 Task: Create in the project AppWave in Backlog an issue 'Develop a new tool for automated testing of web application API correctness and performance', assign it to team member softage.1@softage.net and change the status to IN PROGRESS. Create in the project AppWave in Backlog an issue 'Upgrade the deployment and rollback mechanisms of a web application to improve deployment efficiency and system stability', assign it to team member softage.2@softage.net and change the status to IN PROGRESS
Action: Mouse moved to (185, 50)
Screenshot: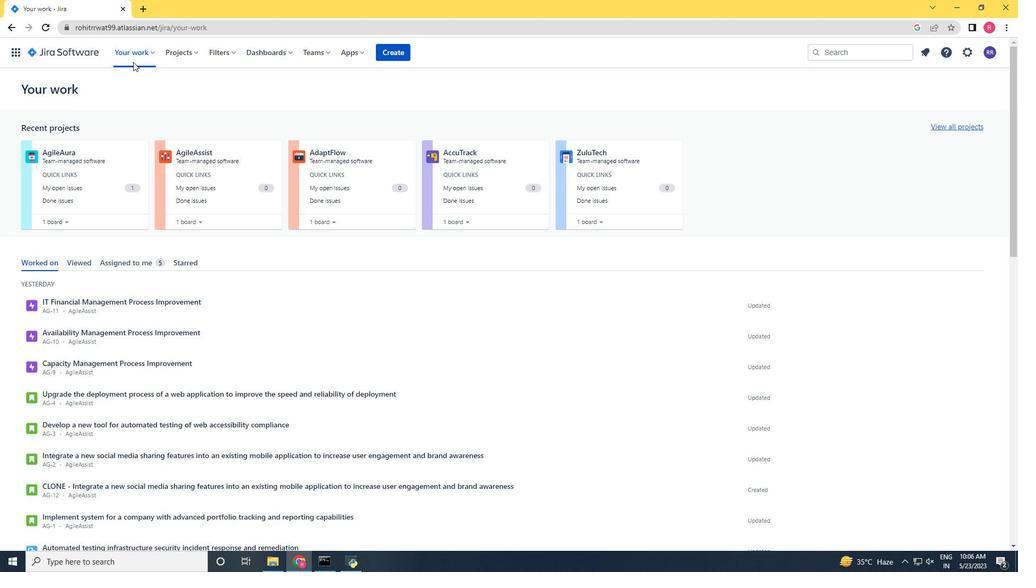 
Action: Mouse pressed left at (185, 50)
Screenshot: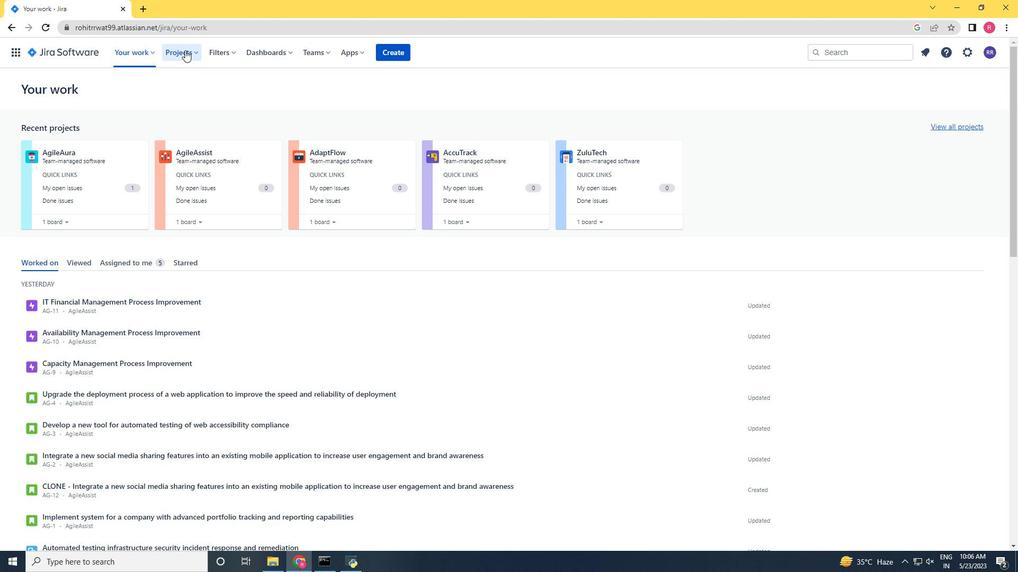 
Action: Mouse moved to (196, 92)
Screenshot: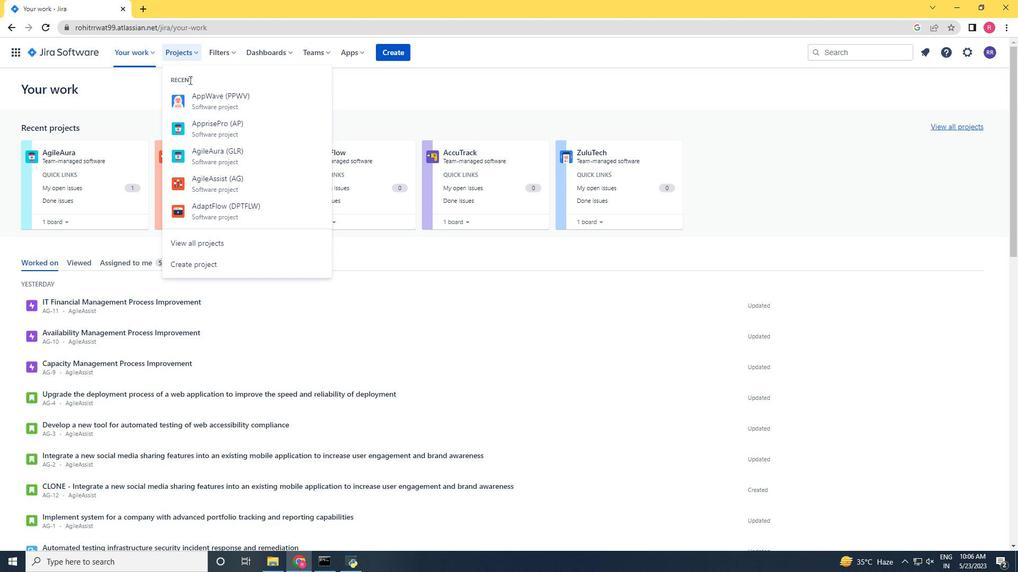
Action: Mouse pressed left at (196, 92)
Screenshot: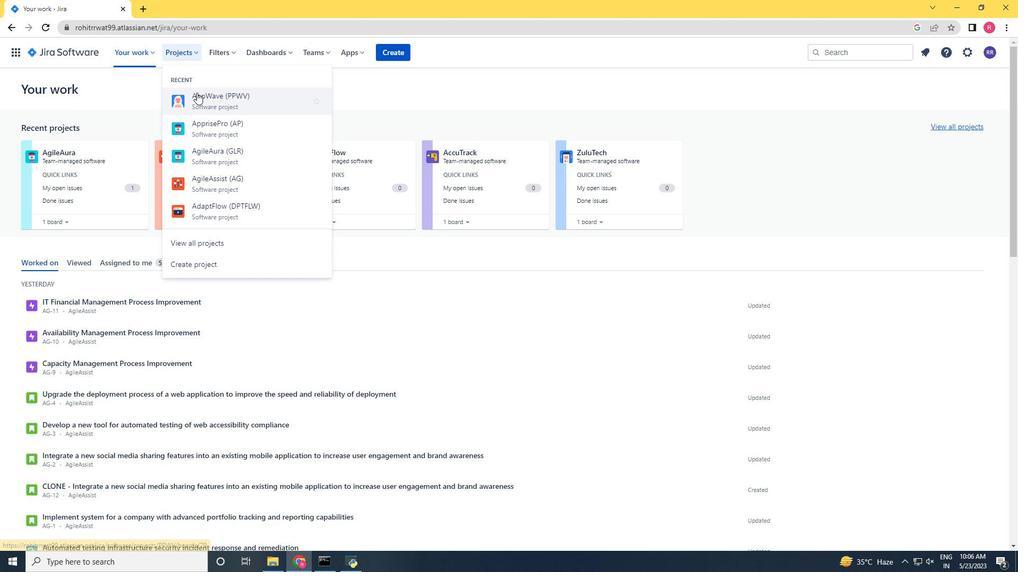 
Action: Mouse moved to (76, 158)
Screenshot: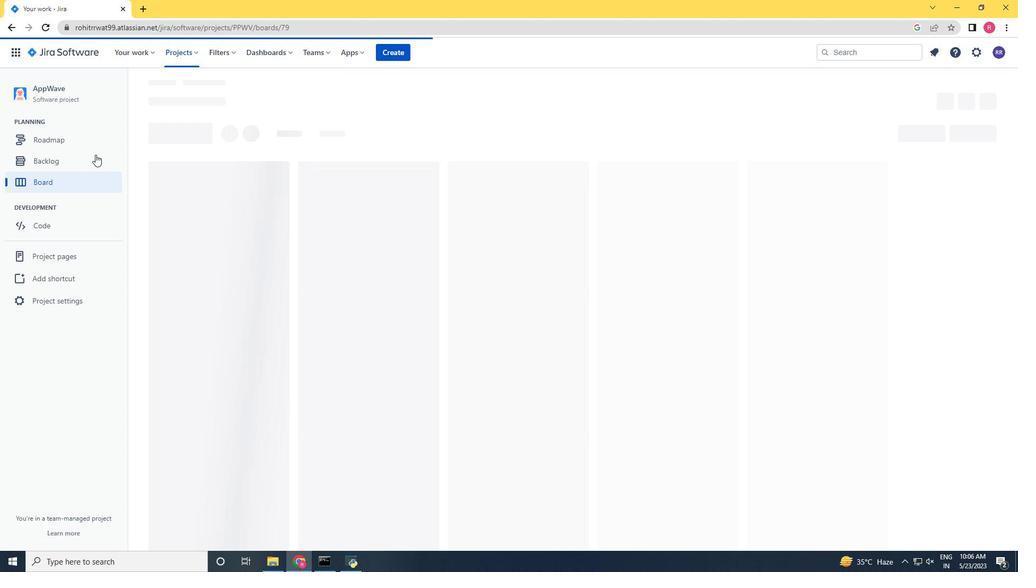 
Action: Mouse pressed left at (76, 158)
Screenshot: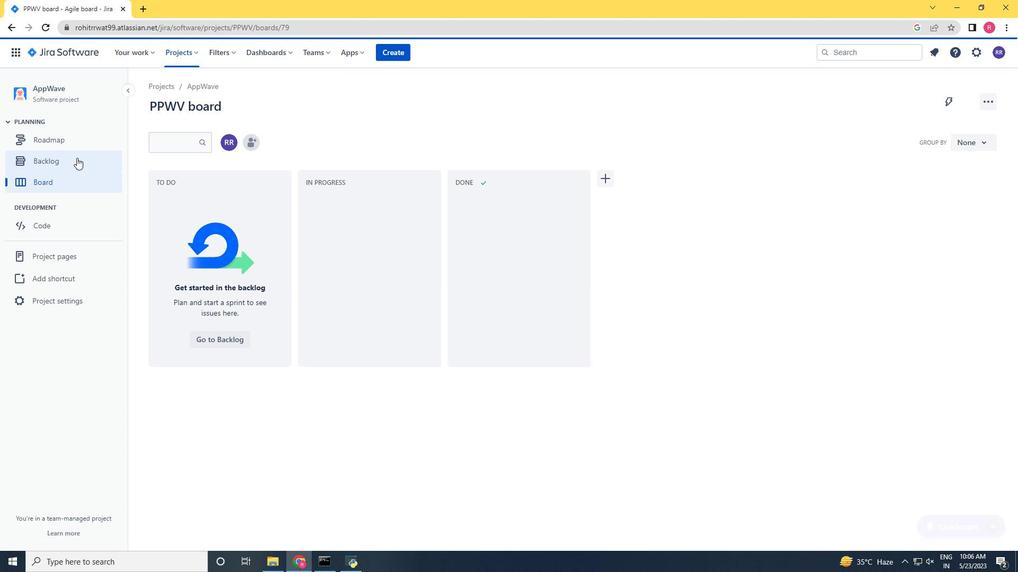 
Action: Mouse moved to (332, 231)
Screenshot: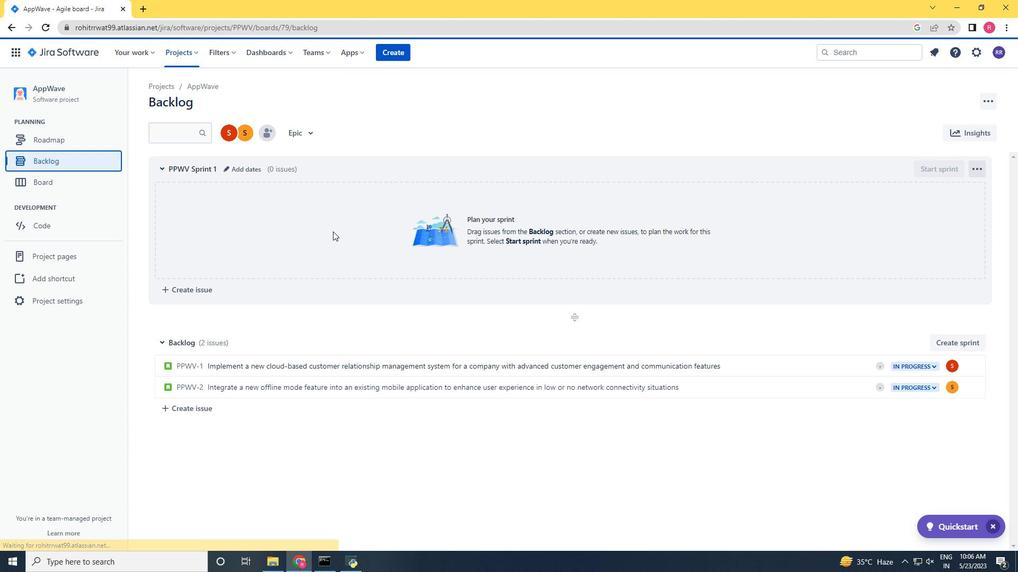 
Action: Mouse scrolled (332, 231) with delta (0, 0)
Screenshot: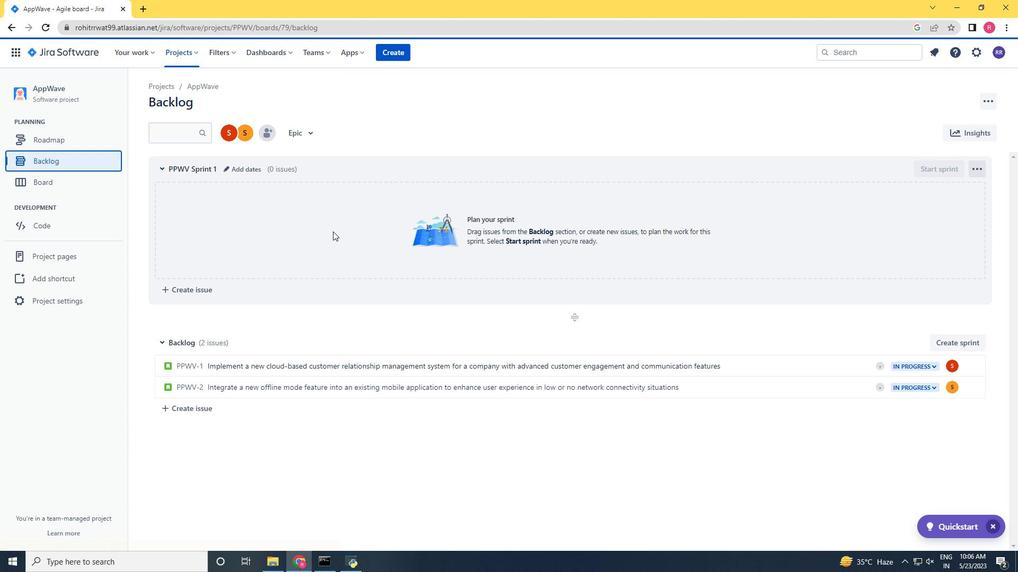 
Action: Mouse scrolled (332, 231) with delta (0, 0)
Screenshot: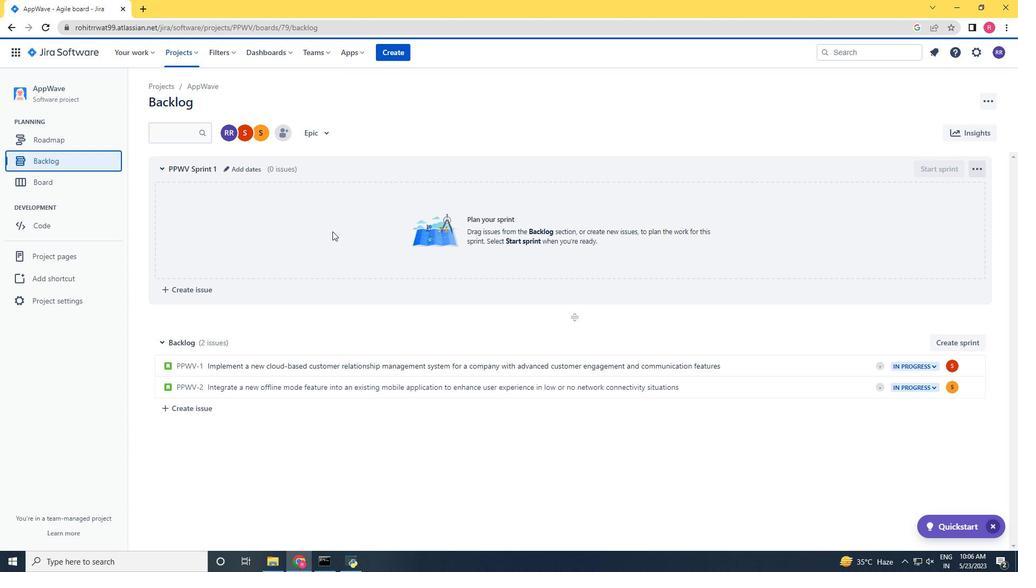 
Action: Mouse scrolled (332, 231) with delta (0, 0)
Screenshot: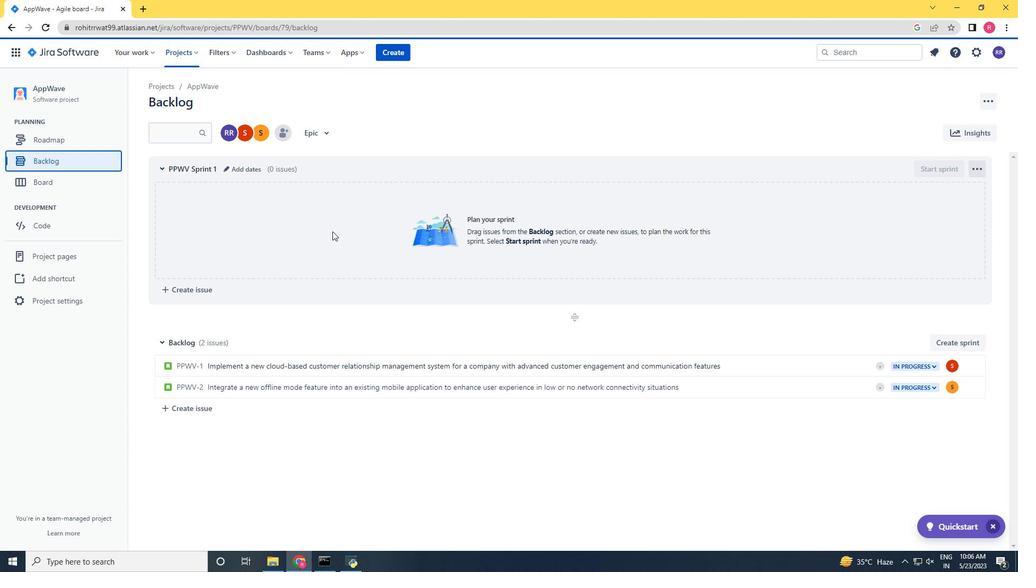 
Action: Mouse scrolled (332, 231) with delta (0, 0)
Screenshot: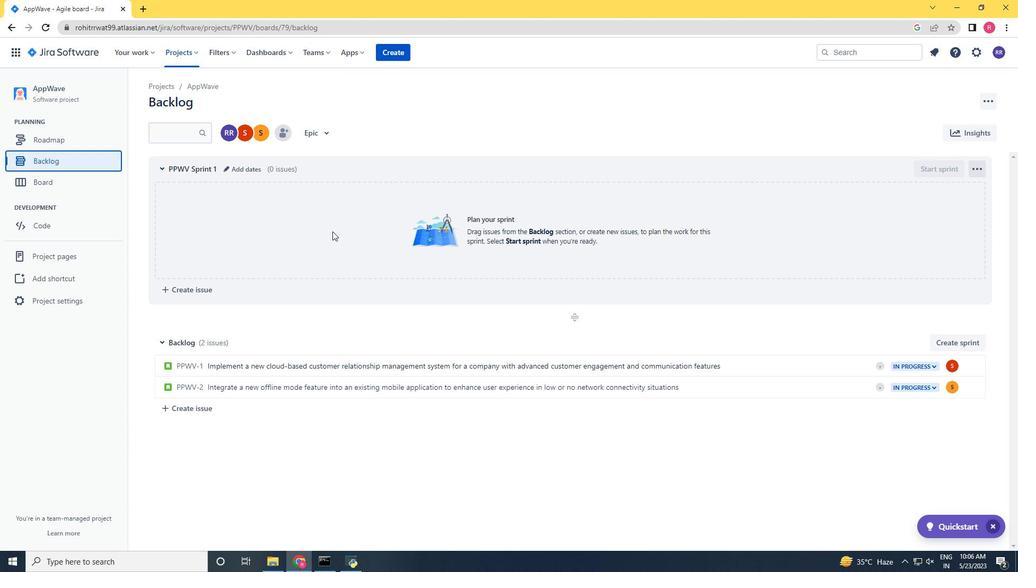 
Action: Mouse moved to (230, 406)
Screenshot: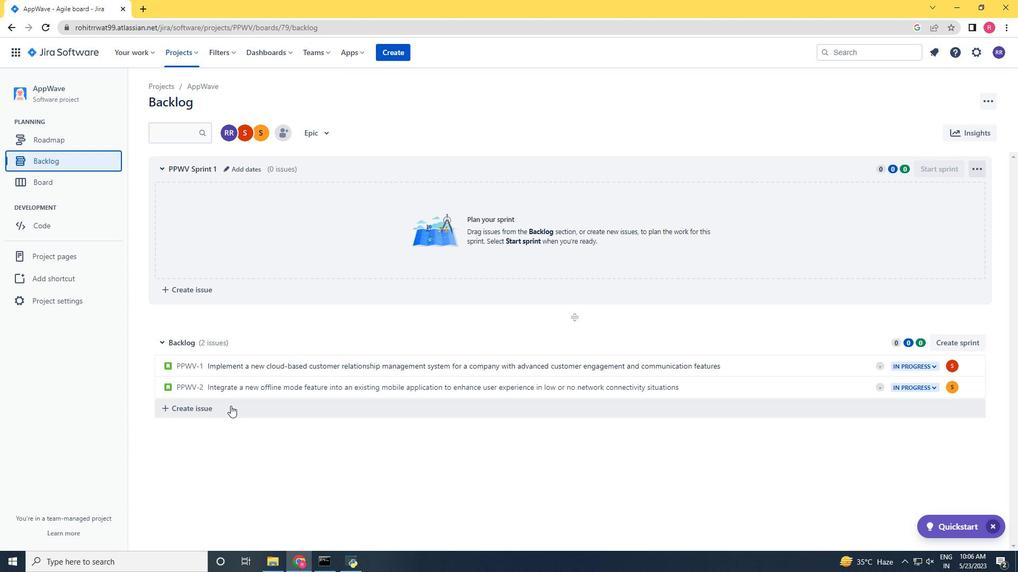 
Action: Mouse pressed left at (230, 406)
Screenshot: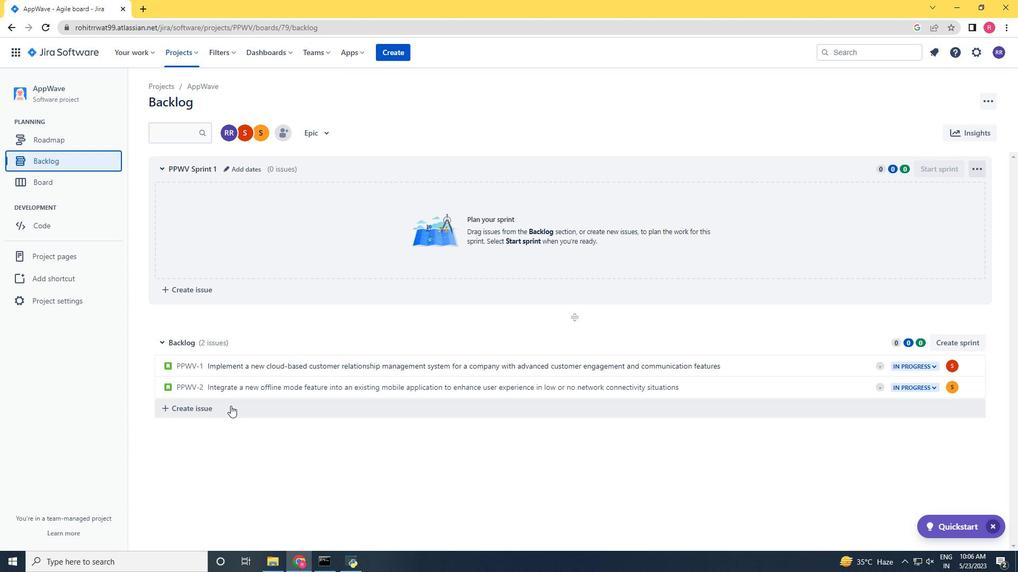 
Action: Mouse moved to (185, 104)
Screenshot: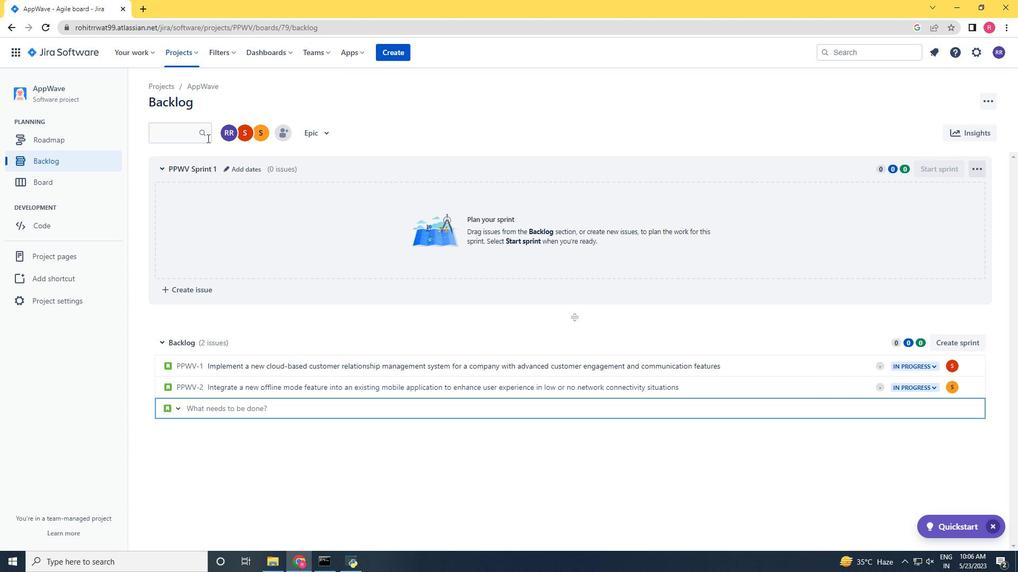 
Action: Key pressed <Key.shift>Developa<Key.space>new<Key.space><Key.space>tool<Key.left><Key.left><Key.left><Key.left><Key.left><Key.left><Key.left><Key.left><Key.left><Key.left><Key.backspace><Key.right><Key.right><Key.right><Key.right><Key.right><Key.right><Key.right><Key.right><Key.right><Key.right><Key.right><Key.right><Key.space>for<Key.space>automated<Key.space>testing<Key.space>of<Key.space>web<Key.space>application<Key.space><Key.shift><Key.shift><Key.shift><Key.shift><Key.shift><Key.shift><Key.shift>API<Key.space>correctness<Key.space>and<Key.space>performance<Key.enter>
Screenshot: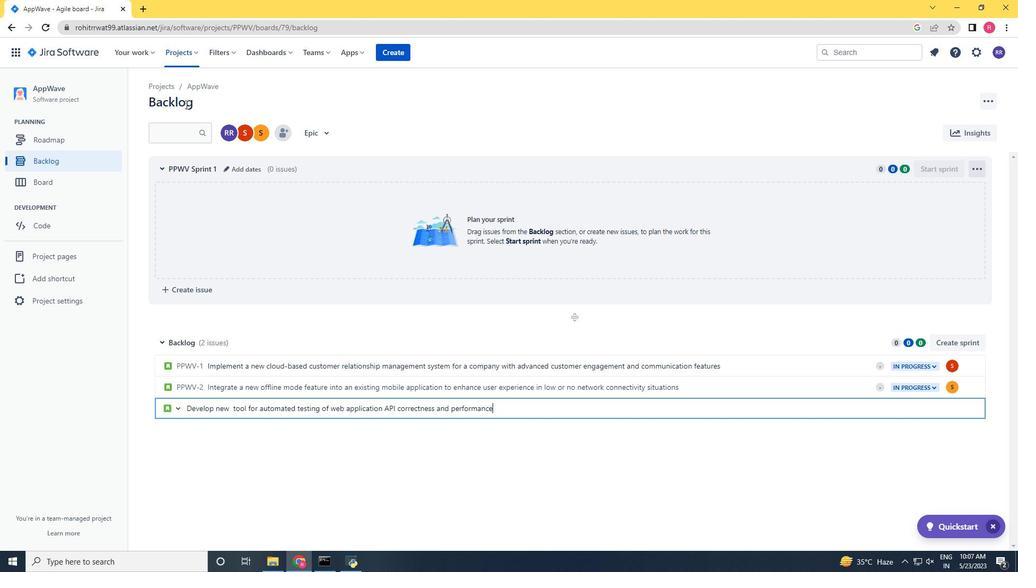 
Action: Mouse moved to (931, 409)
Screenshot: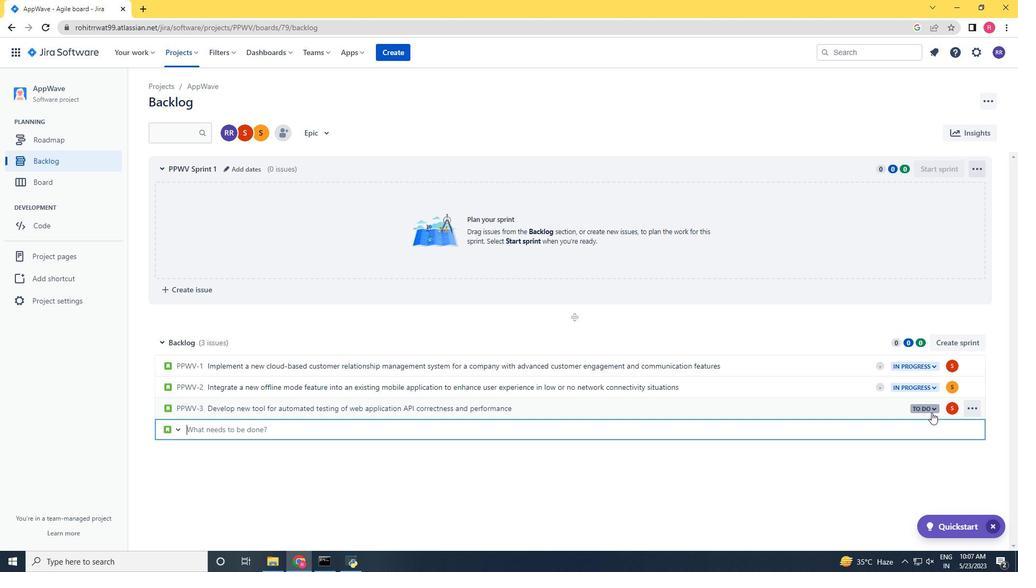 
Action: Mouse pressed left at (931, 409)
Screenshot: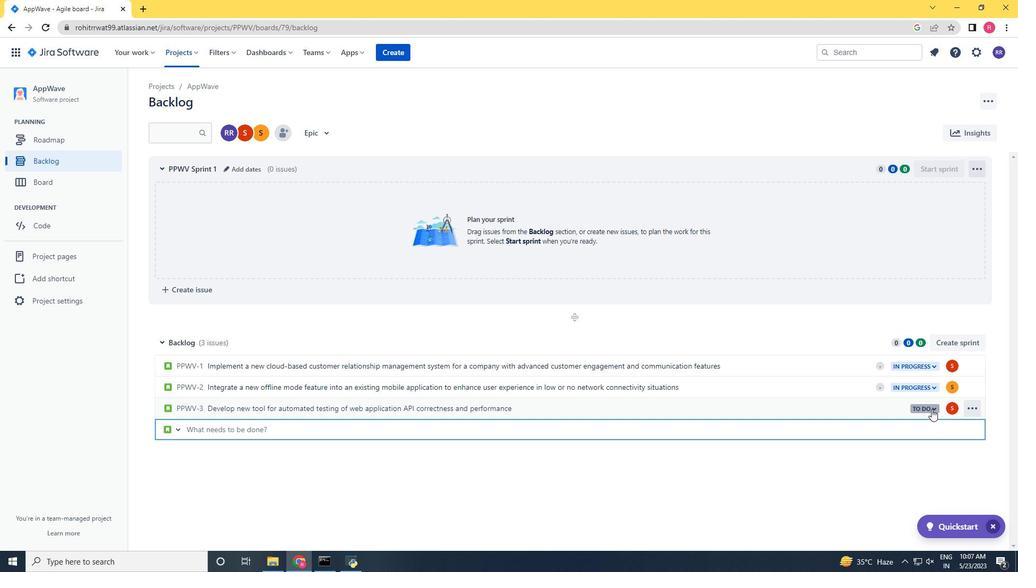 
Action: Mouse moved to (870, 426)
Screenshot: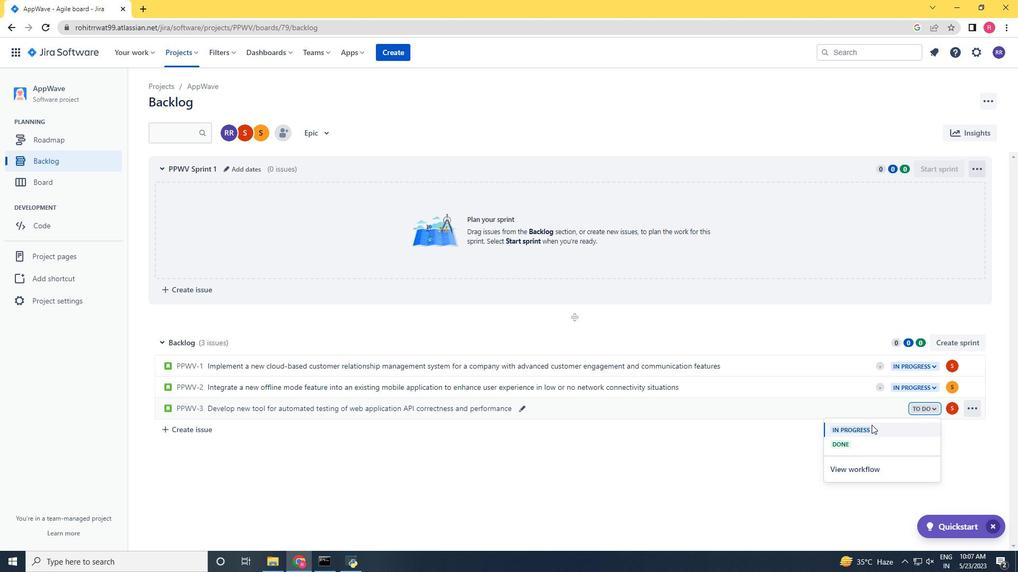 
Action: Mouse pressed left at (870, 426)
Screenshot: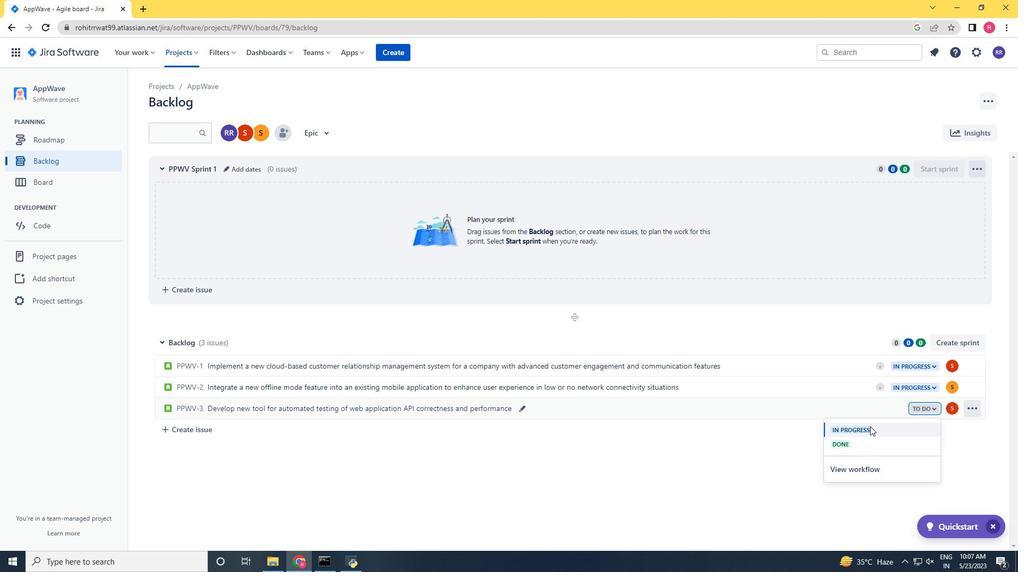 
Action: Mouse moved to (199, 432)
Screenshot: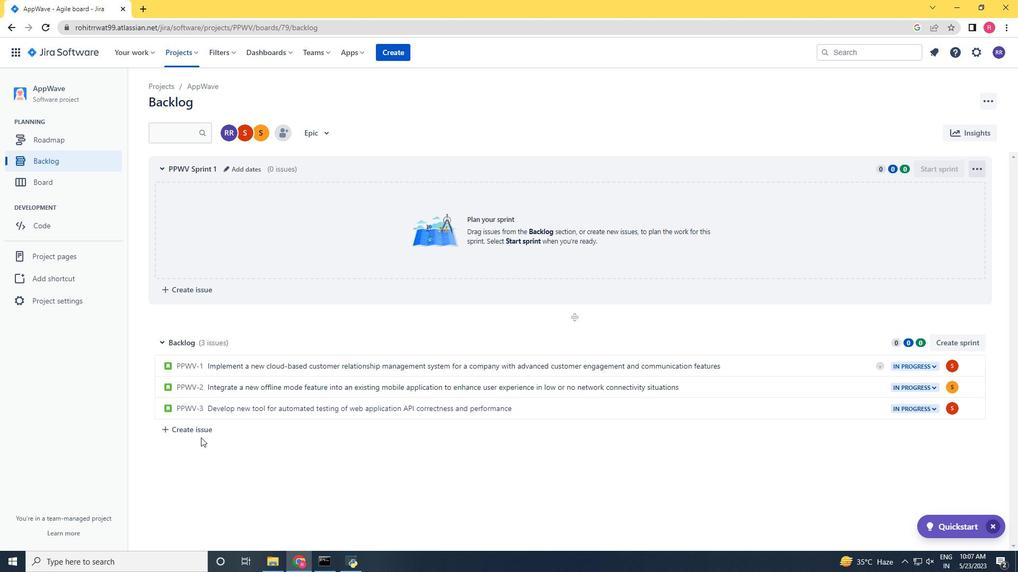 
Action: Mouse pressed left at (199, 432)
Screenshot: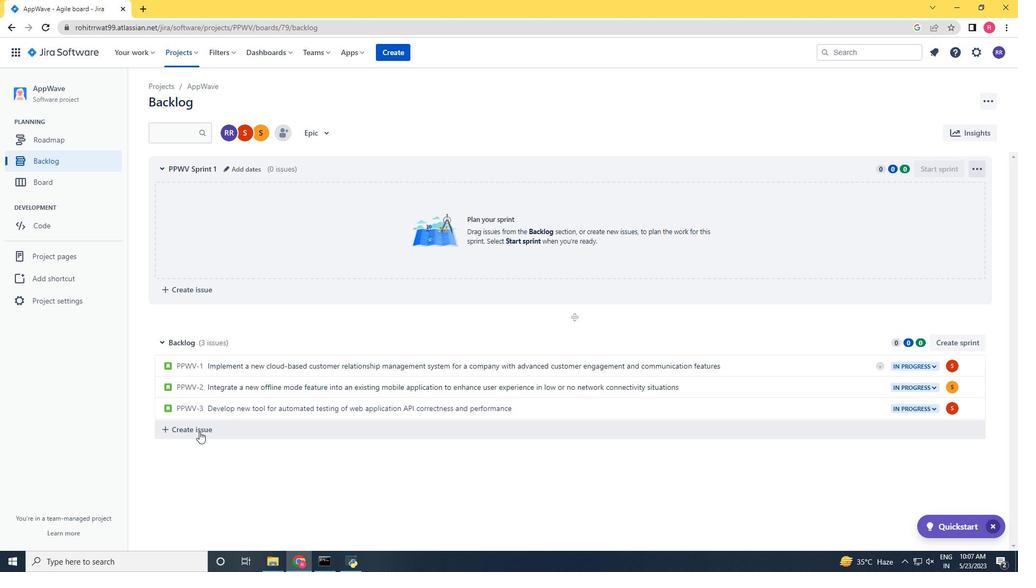 
Action: Mouse moved to (535, 0)
Screenshot: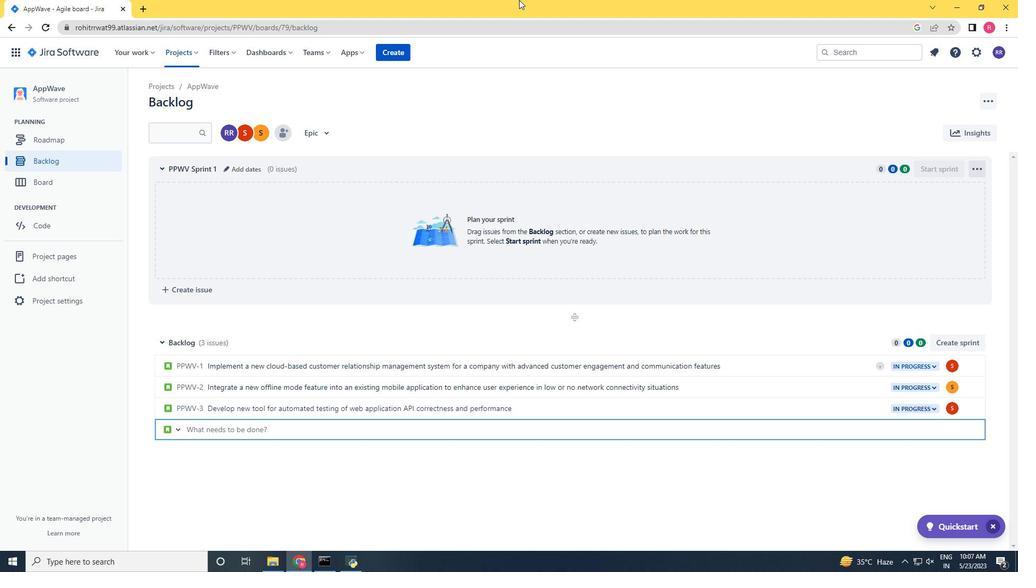 
Action: Key pressed <Key.shift>Upgrade<Key.space>the<Key.space>deployment<Key.space>and<Key.space>rollback<Key.space>mechanisms<Key.space>of<Key.space>a<Key.space>webb<Key.backspace><Key.space>application<Key.space>to<Key.space>improve<Key.space>deployment<Key.space>efficiency<Key.space>and<Key.space>system<Key.space>stability<Key.space><Key.enter>
Screenshot: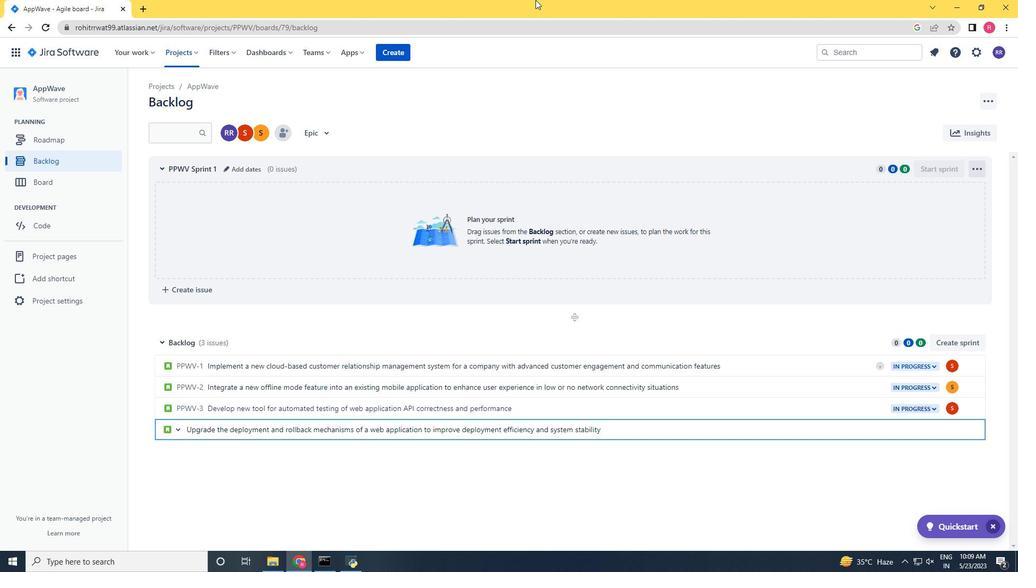 
Action: Mouse moved to (951, 432)
Screenshot: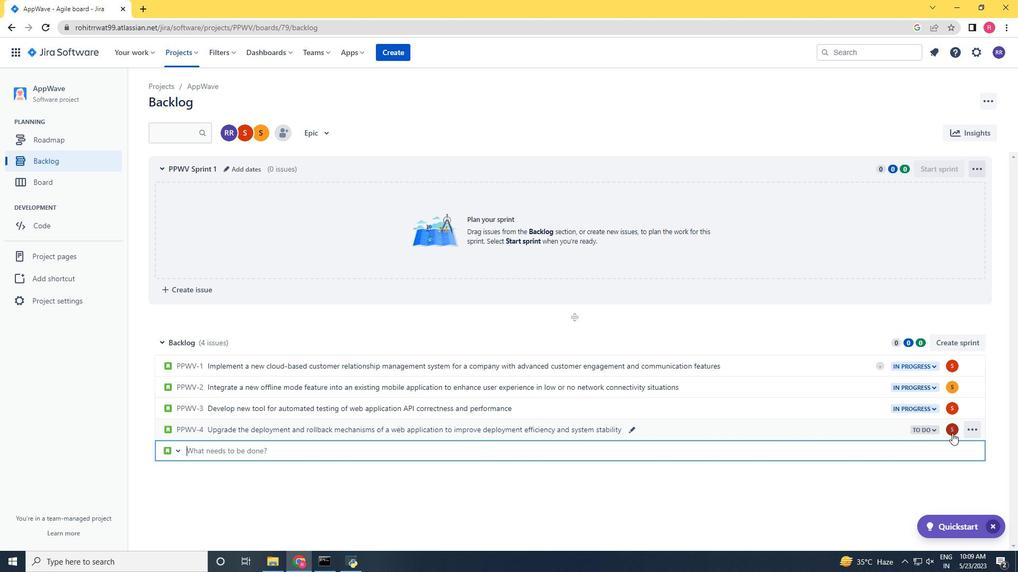 
Action: Mouse pressed left at (951, 432)
Screenshot: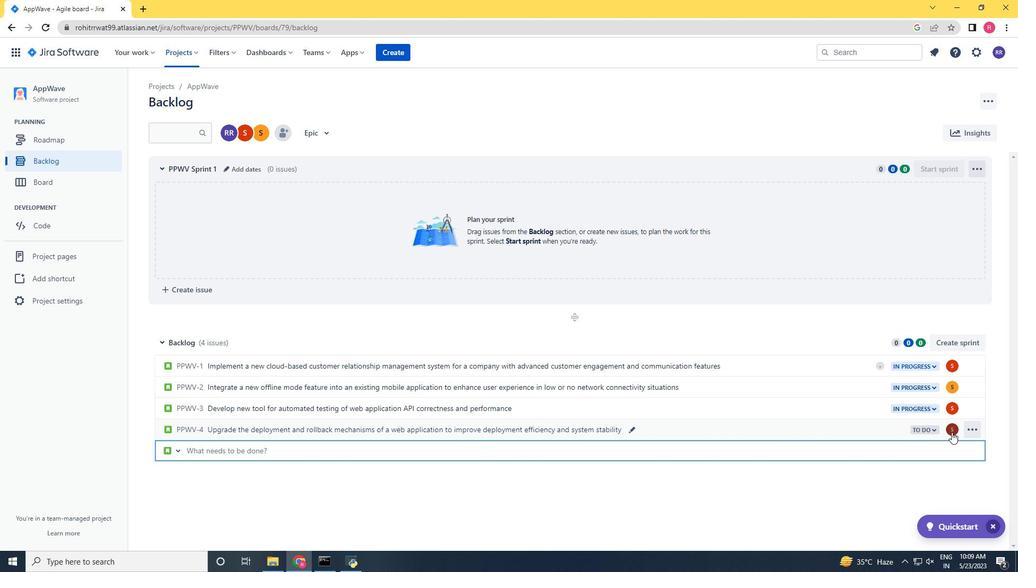 
Action: Mouse moved to (904, 459)
Screenshot: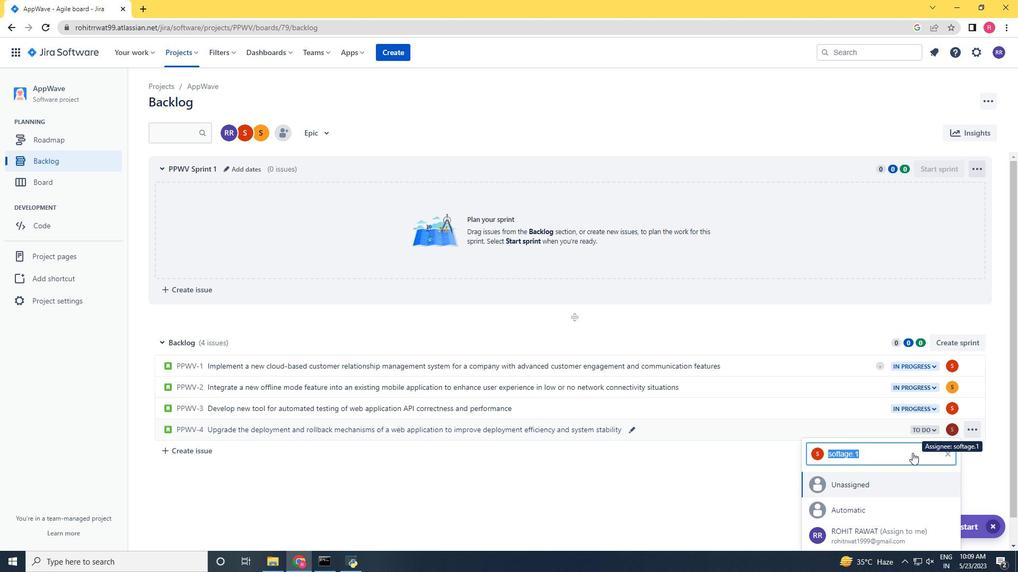 
Action: Mouse pressed left at (904, 459)
Screenshot: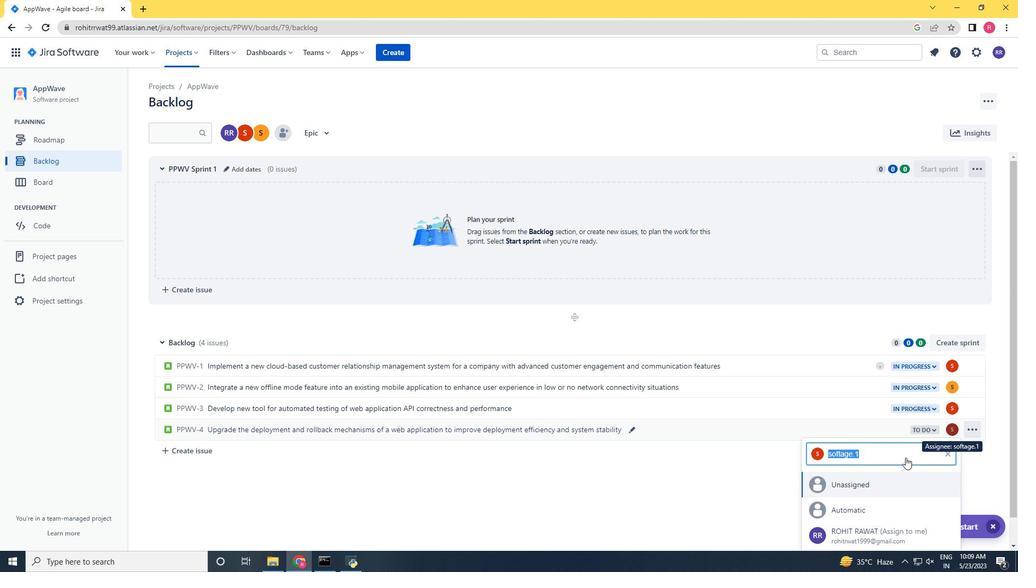 
Action: Mouse scrolled (904, 459) with delta (0, 0)
Screenshot: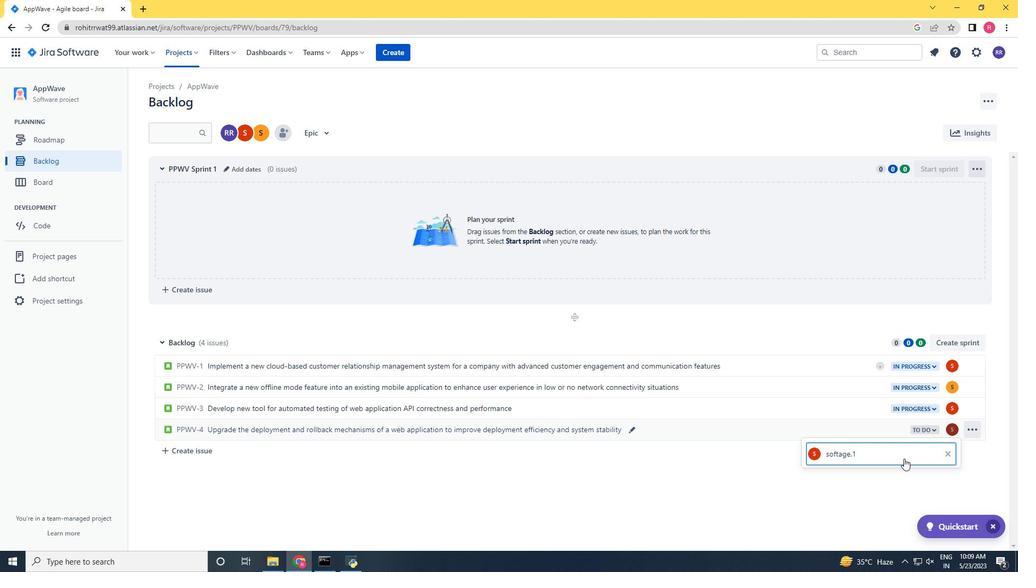 
Action: Mouse pressed left at (904, 459)
Screenshot: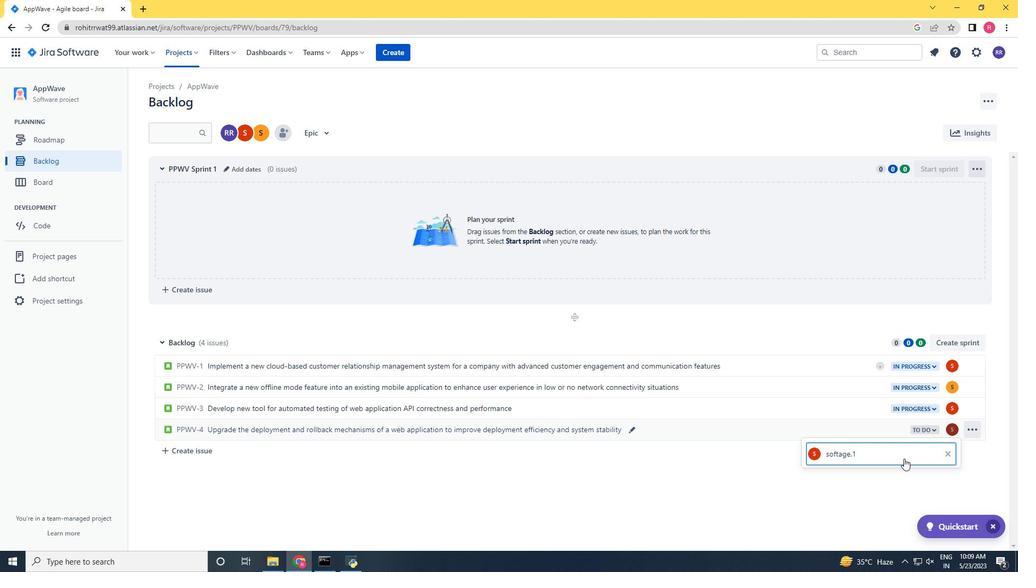 
Action: Key pressed softage.3
Screenshot: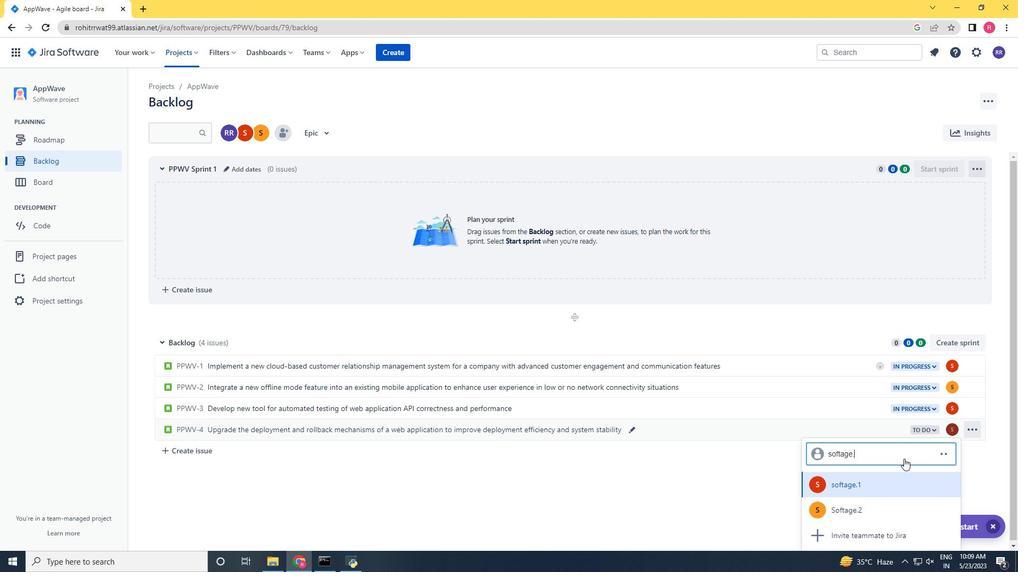 
Action: Mouse moved to (906, 458)
Screenshot: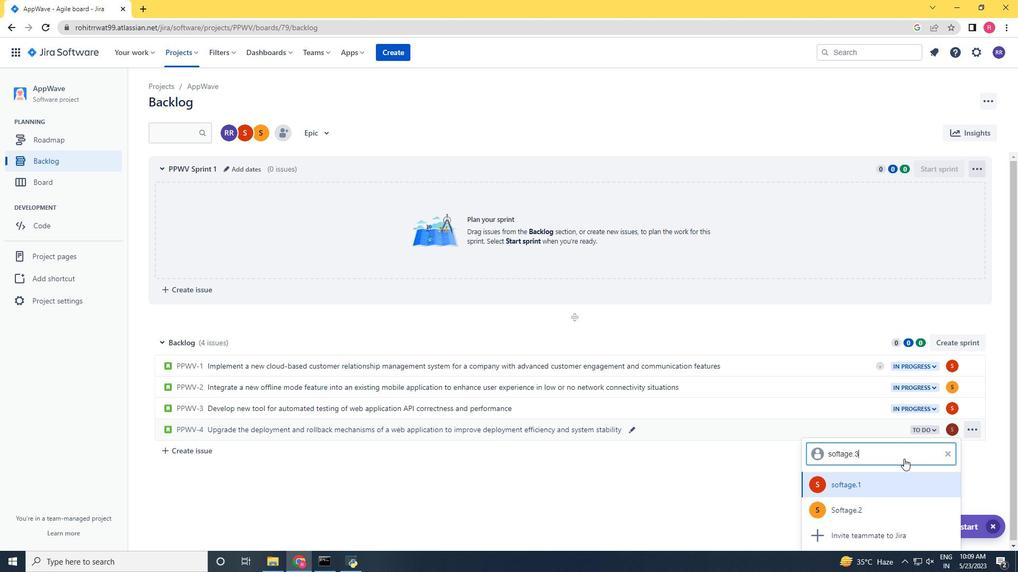 
Action: Mouse scrolled (906, 459) with delta (0, 0)
Screenshot: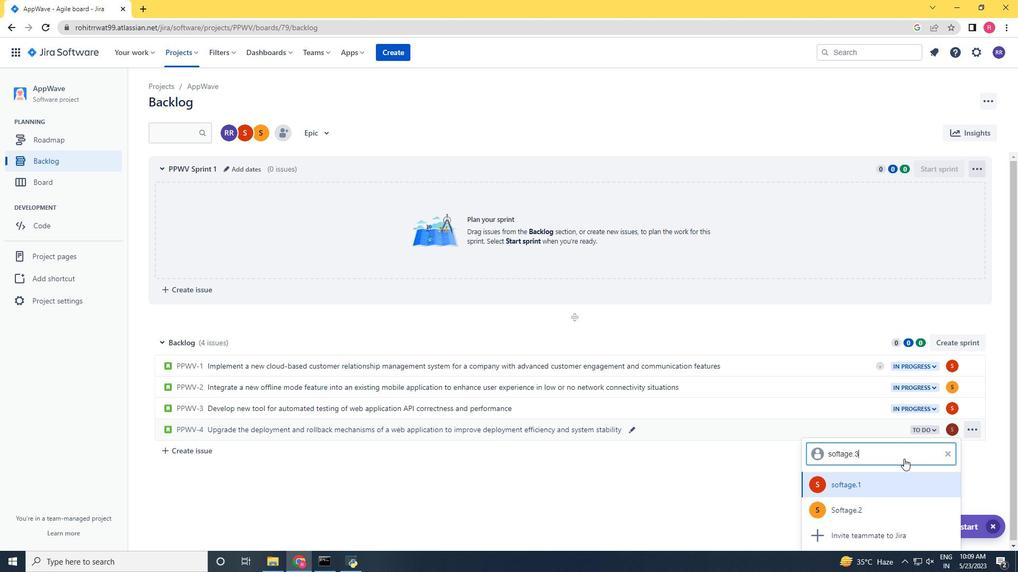
Action: Mouse moved to (865, 482)
Screenshot: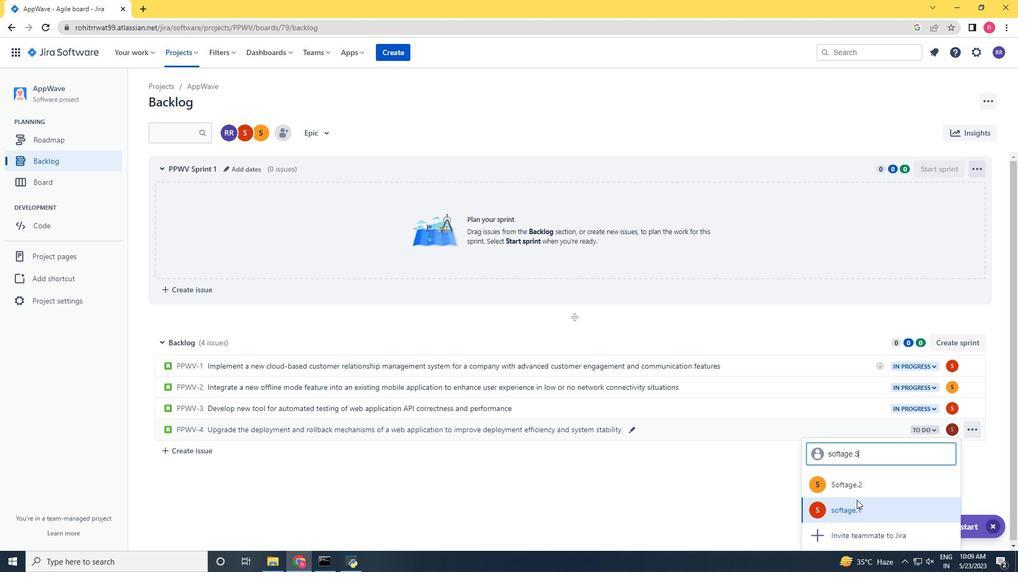 
Action: Key pressed <Key.backspace>2
Screenshot: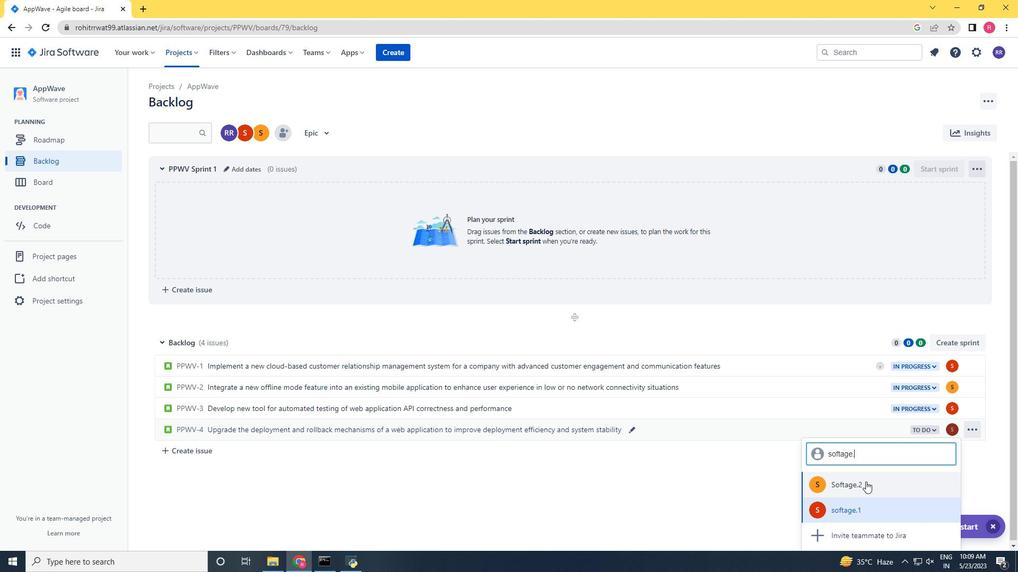 
Action: Mouse pressed left at (865, 482)
Screenshot: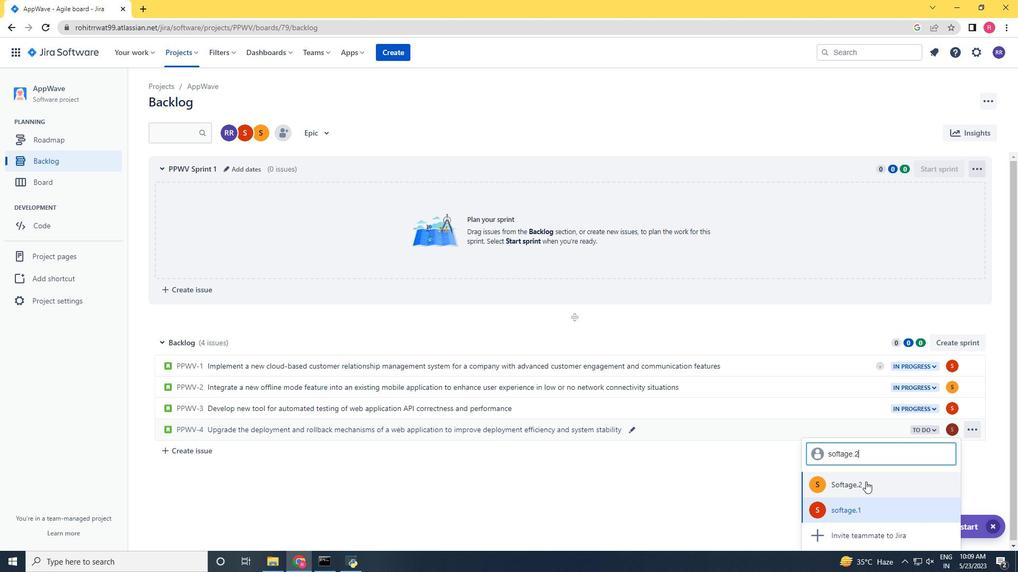 
Action: Mouse moved to (931, 431)
Screenshot: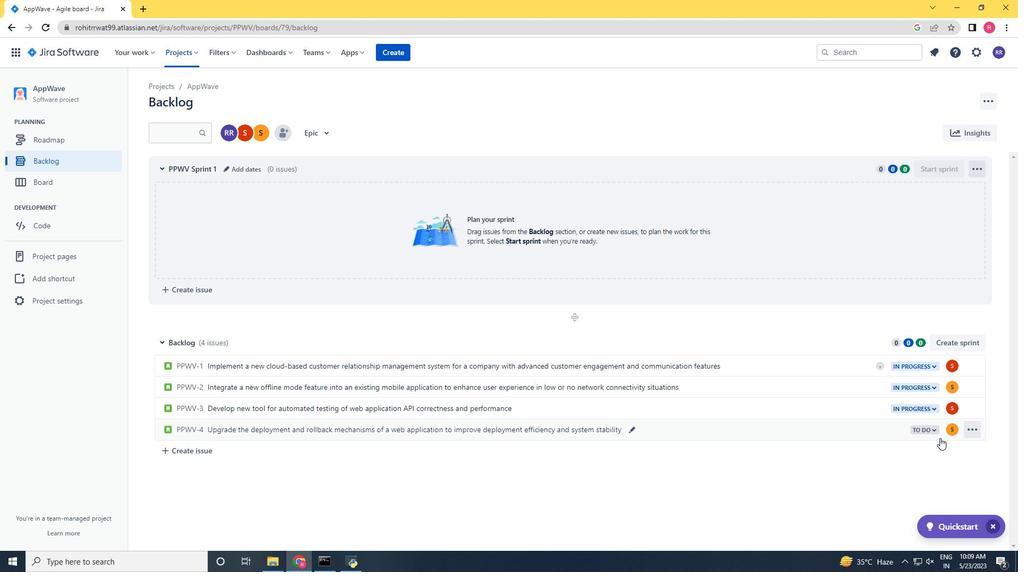 
Action: Mouse pressed left at (931, 431)
Screenshot: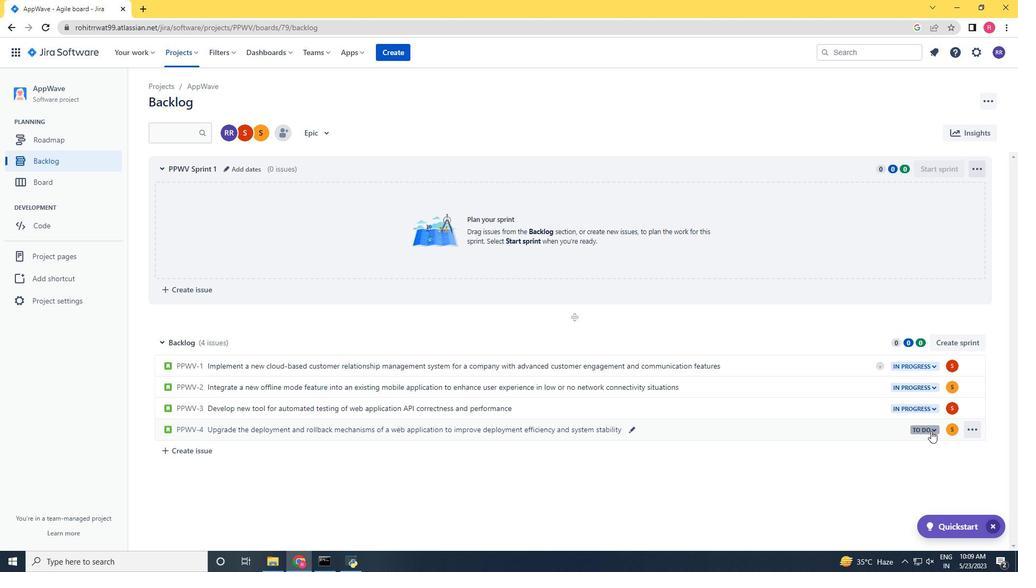
Action: Mouse moved to (869, 451)
Screenshot: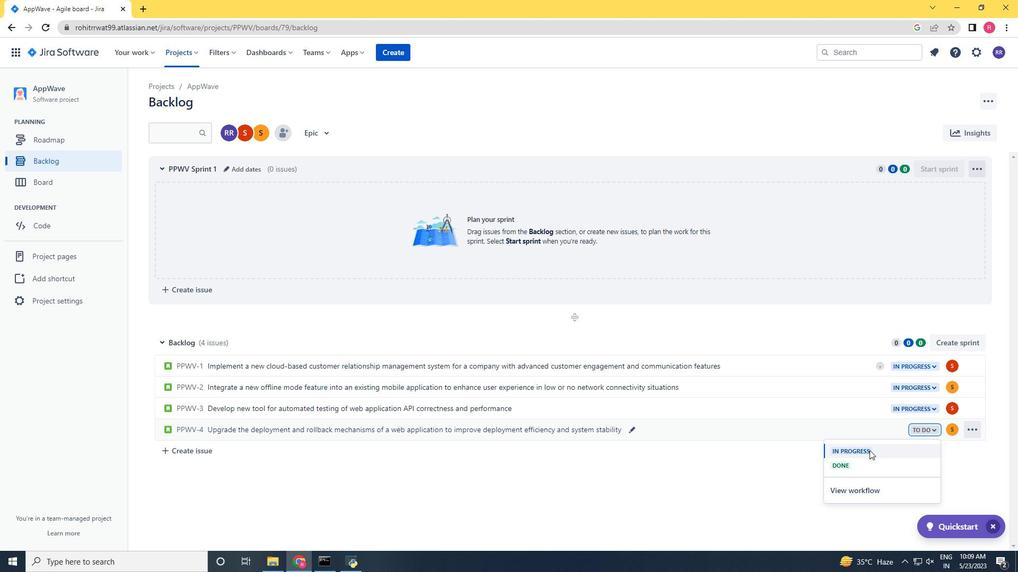 
Action: Mouse pressed left at (869, 451)
Screenshot: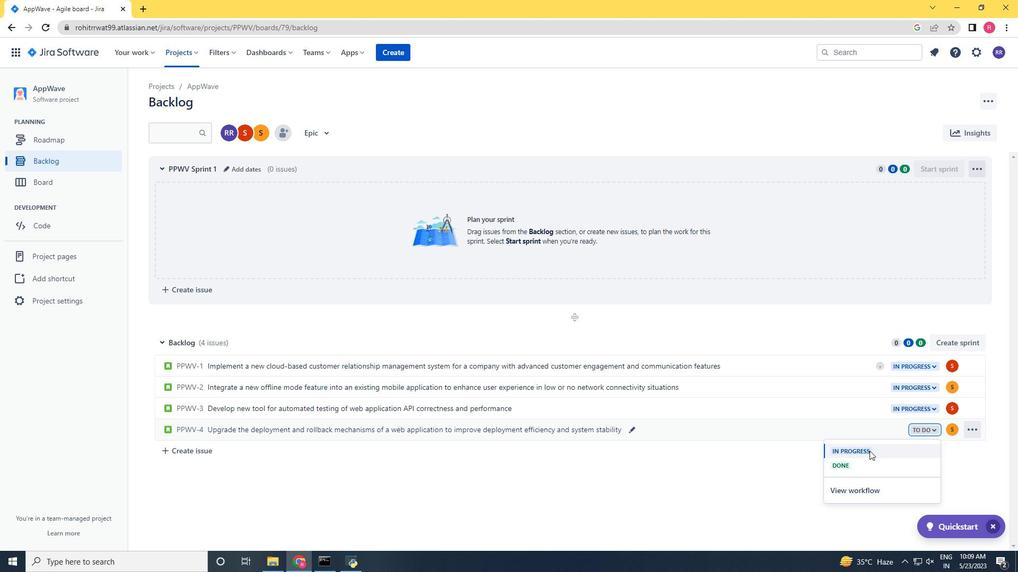 
